 Task: Add Only What You Need Cold Brew Coffee 20g Protein Shake to the cart.
Action: Mouse pressed left at (17, 119)
Screenshot: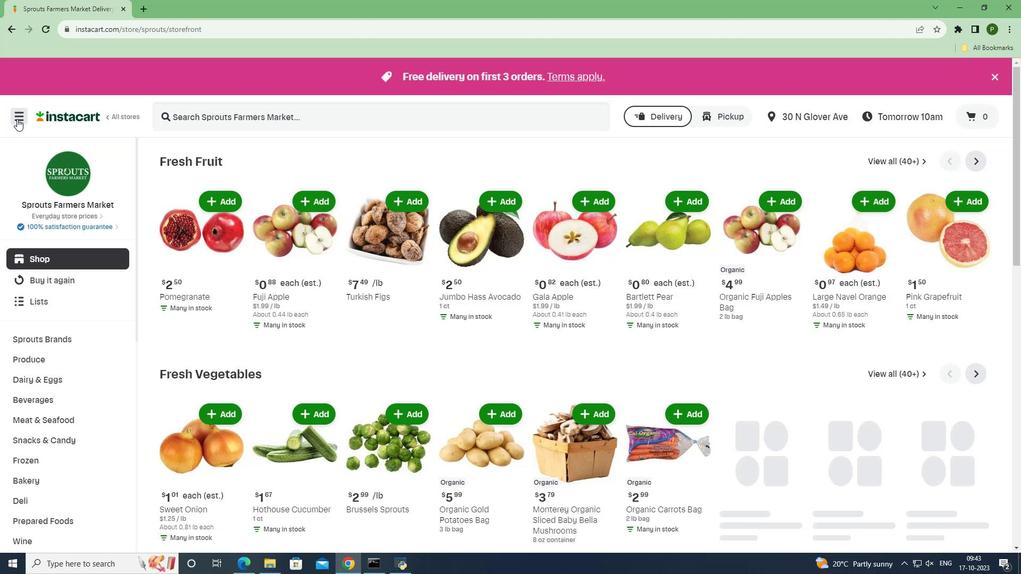 
Action: Mouse moved to (39, 277)
Screenshot: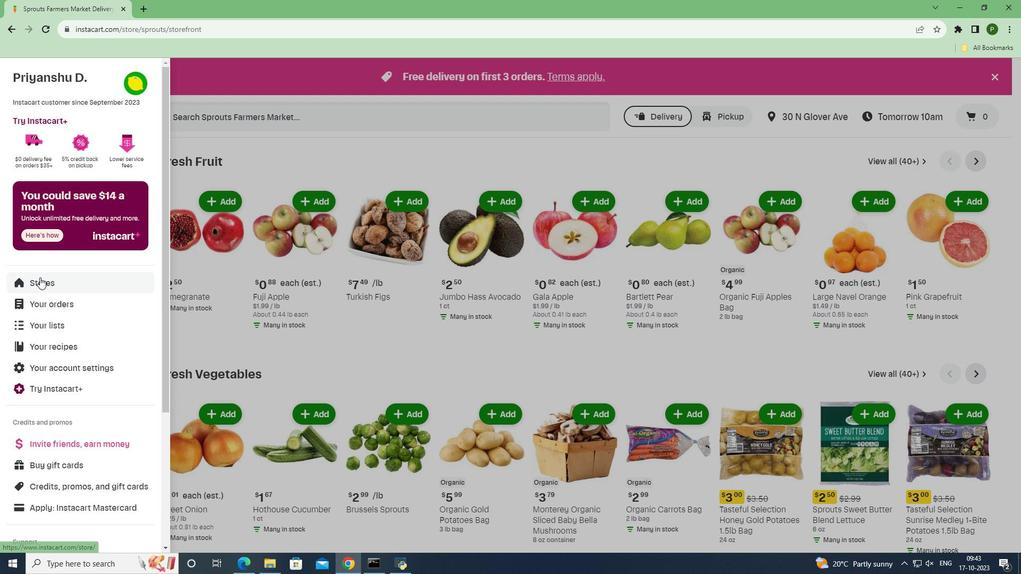 
Action: Mouse pressed left at (39, 277)
Screenshot: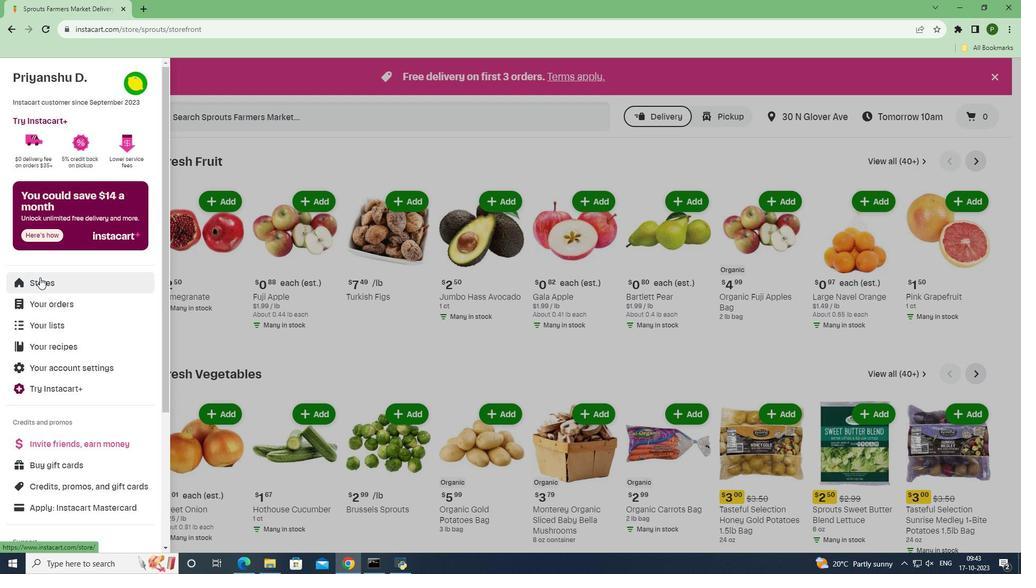 
Action: Mouse moved to (250, 125)
Screenshot: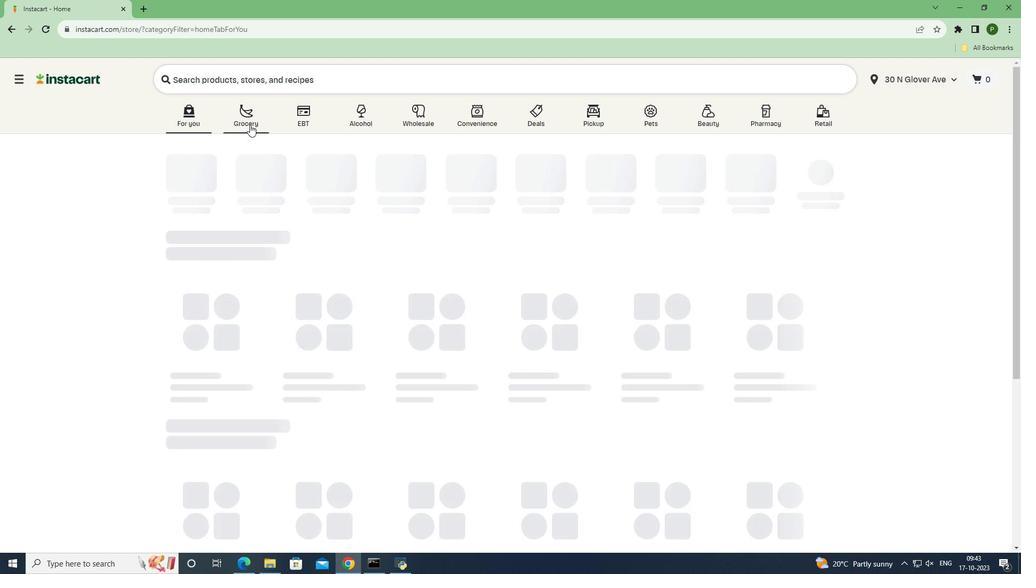 
Action: Mouse pressed left at (250, 125)
Screenshot: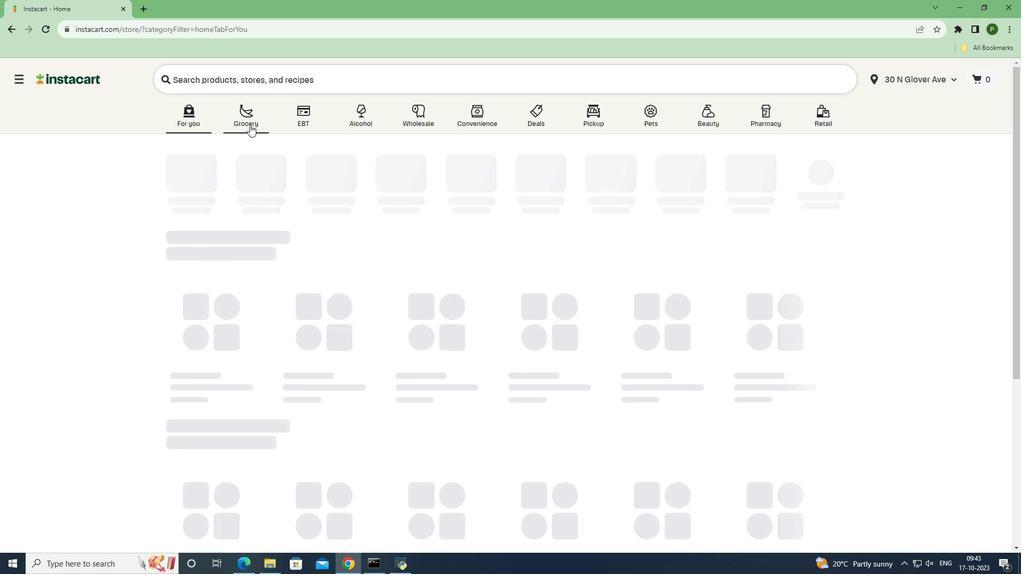 
Action: Mouse moved to (682, 243)
Screenshot: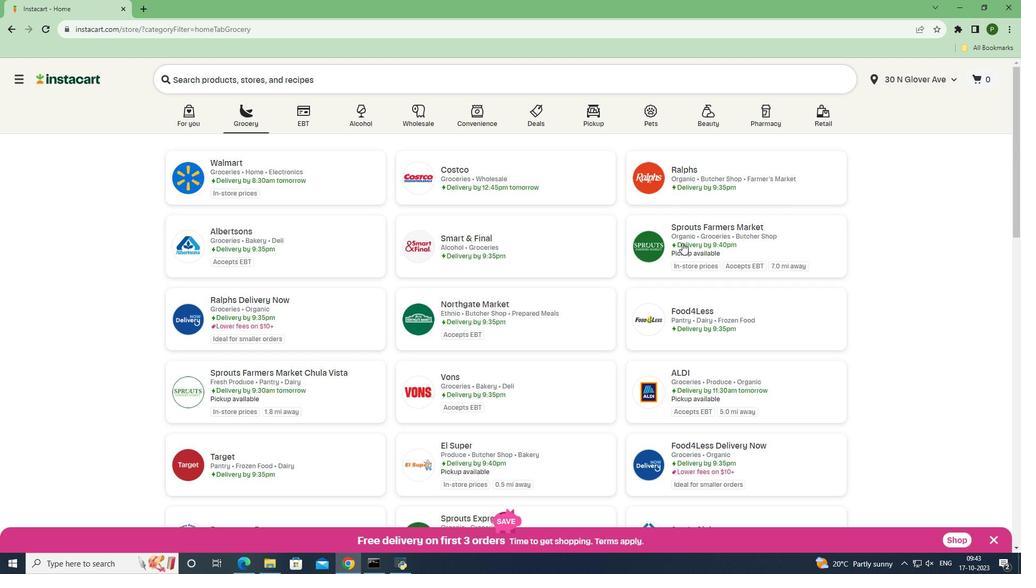 
Action: Mouse pressed left at (682, 243)
Screenshot: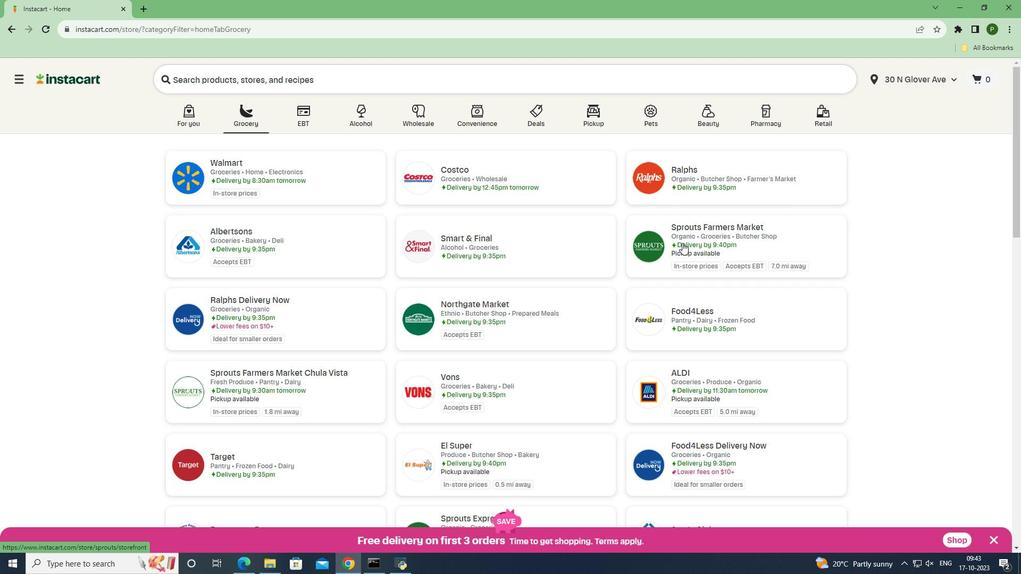 
Action: Mouse moved to (66, 399)
Screenshot: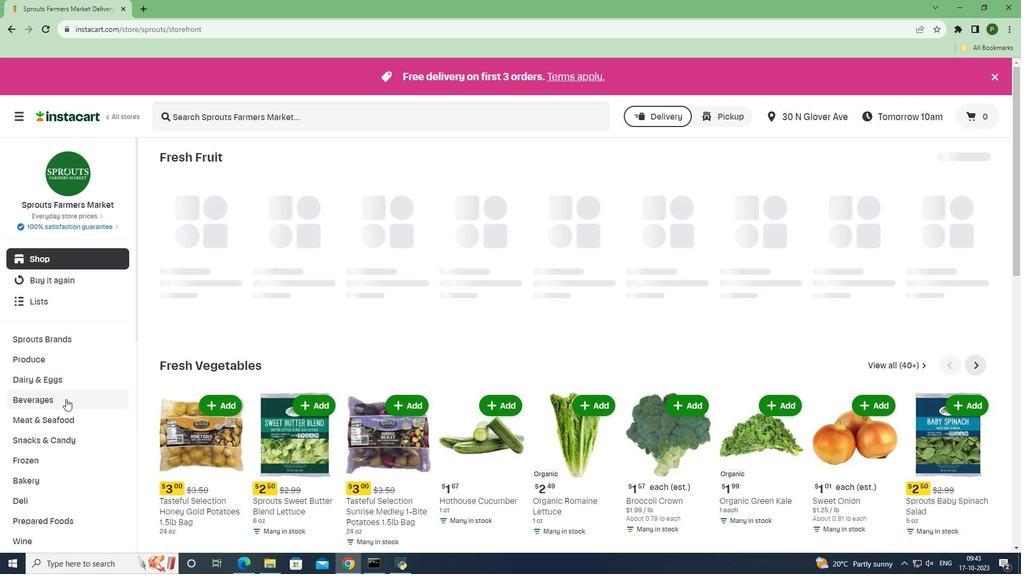 
Action: Mouse pressed left at (66, 399)
Screenshot: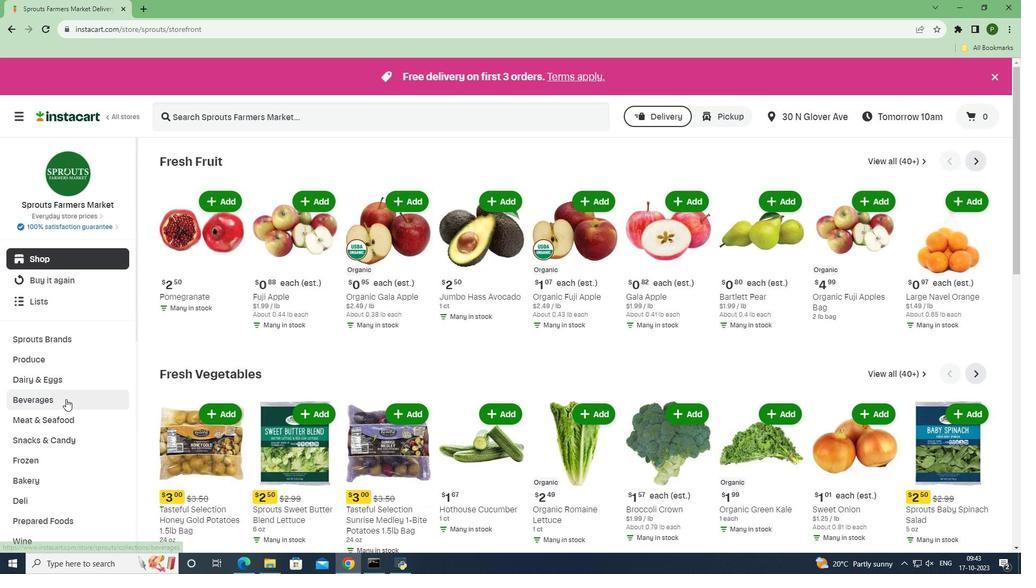 
Action: Mouse moved to (999, 185)
Screenshot: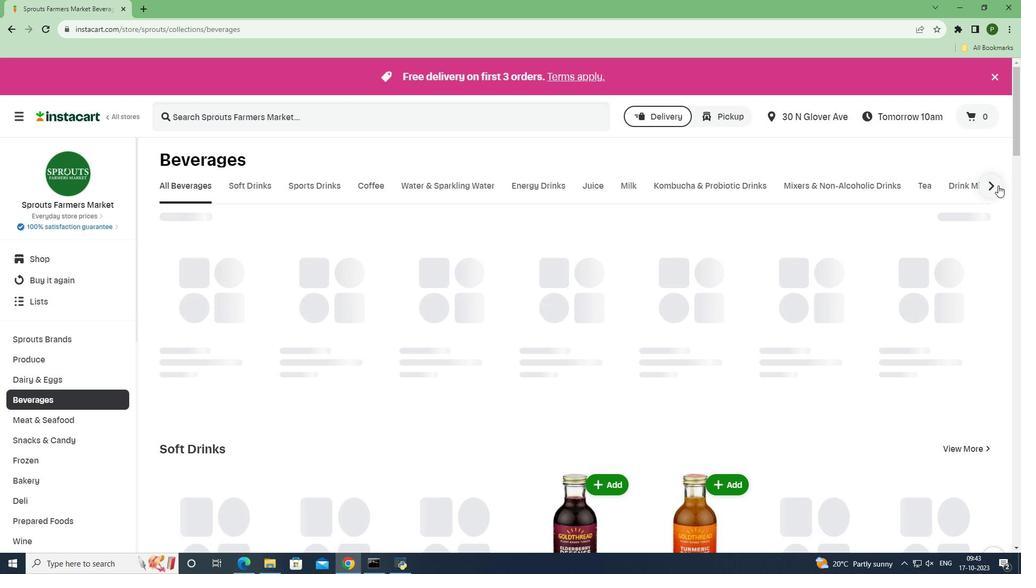 
Action: Mouse pressed left at (999, 185)
Screenshot: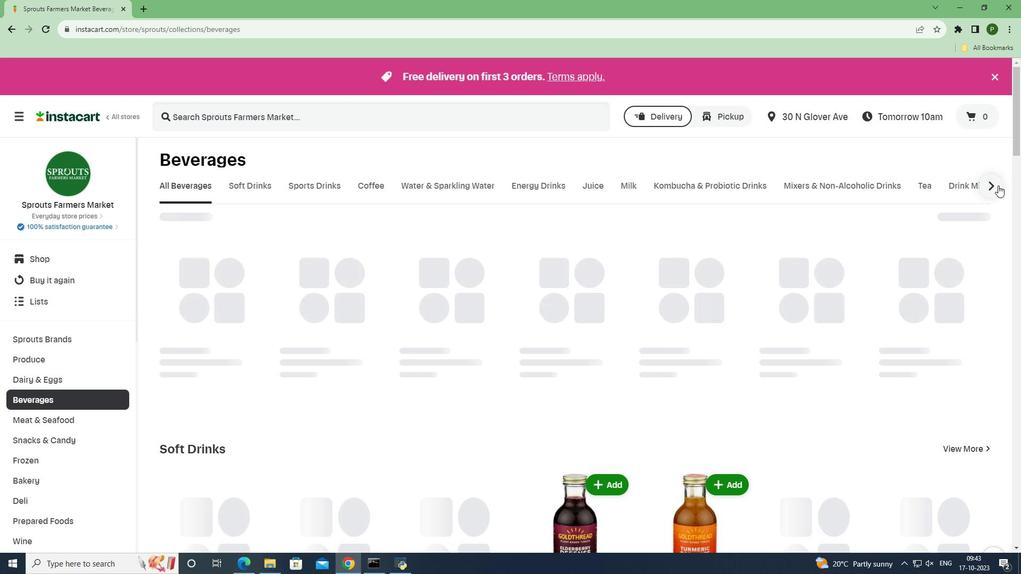 
Action: Mouse moved to (962, 184)
Screenshot: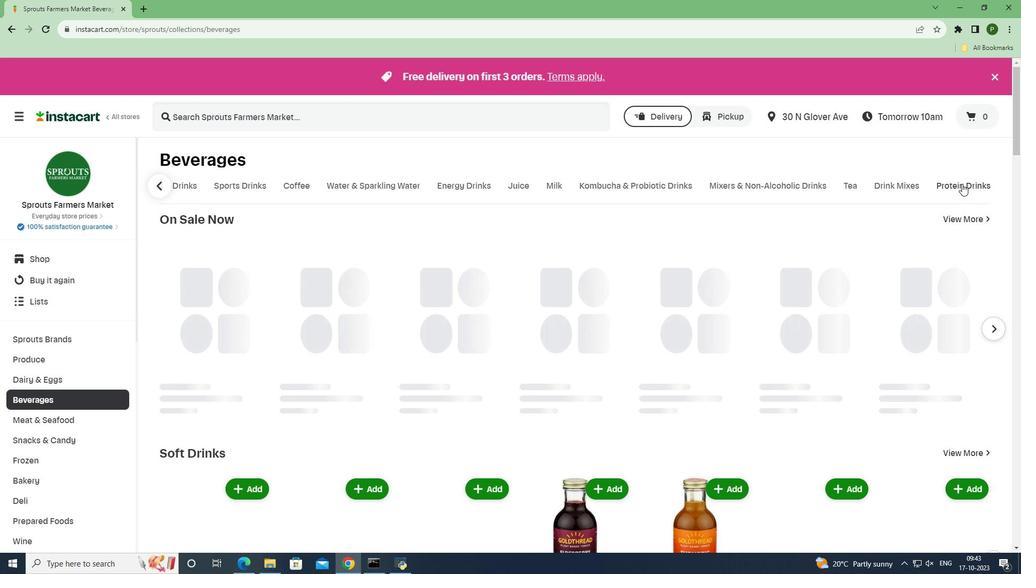 
Action: Mouse pressed left at (962, 184)
Screenshot: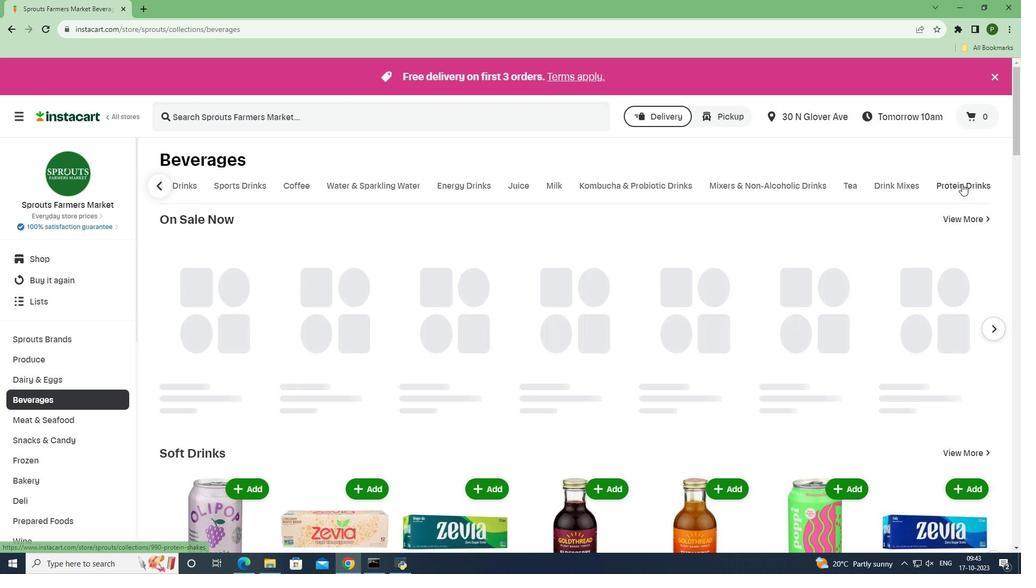 
Action: Mouse moved to (462, 114)
Screenshot: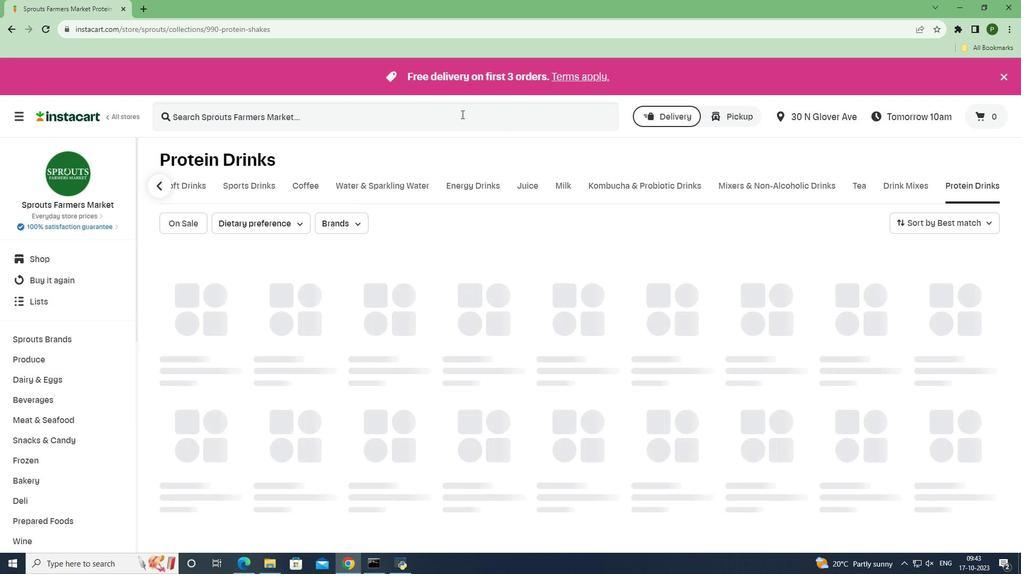 
Action: Mouse pressed left at (462, 114)
Screenshot: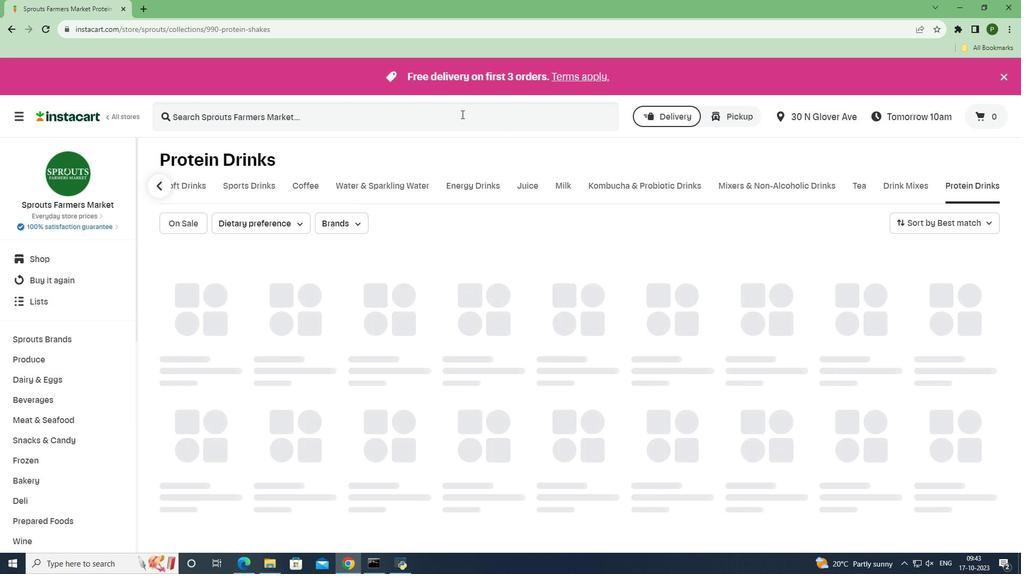 
Action: Key pressed <Key.caps_lock>O<Key.caps_lock>nly<Key.space><Key.caps_lock>W<Key.caps_lock>hat<Key.space><Key.caps_lock>Y<Key.caps_lock>ou<Key.space><Key.caps_lock>N<Key.caps_lock>eed<Key.space><Key.caps_lock>C<Key.caps_lock>old<Key.space><Key.caps_lock>B<Key.caps_lock>rew<Key.space><Key.caps_lock>C<Key.caps_lock>offee<Key.space>20g<Key.space><Key.caps_lock>P<Key.caps_lock>rotein<Key.space><Key.caps_lock>S<Key.caps_lock>hake<Key.space><Key.enter>
Screenshot: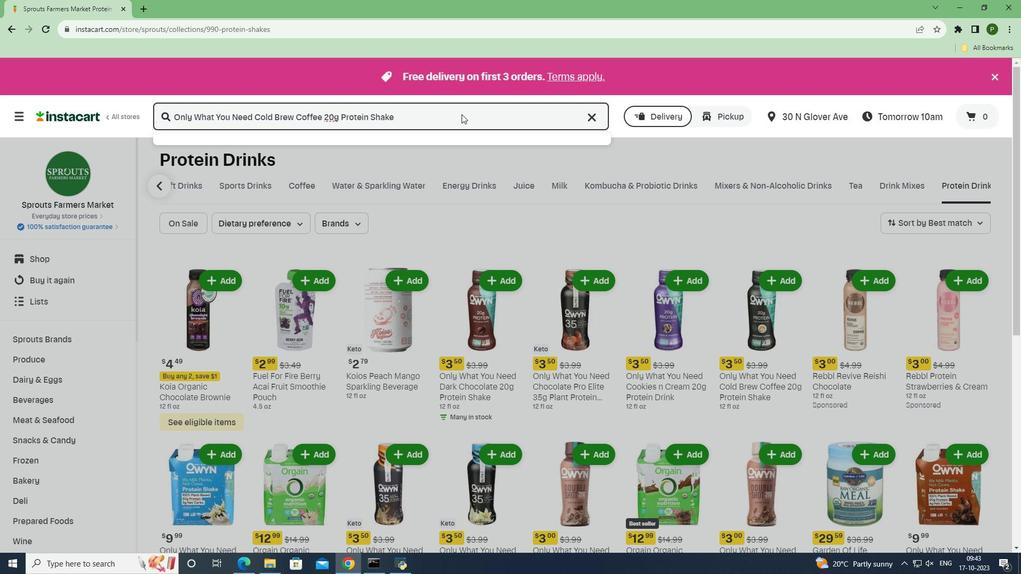 
Action: Mouse moved to (622, 229)
Screenshot: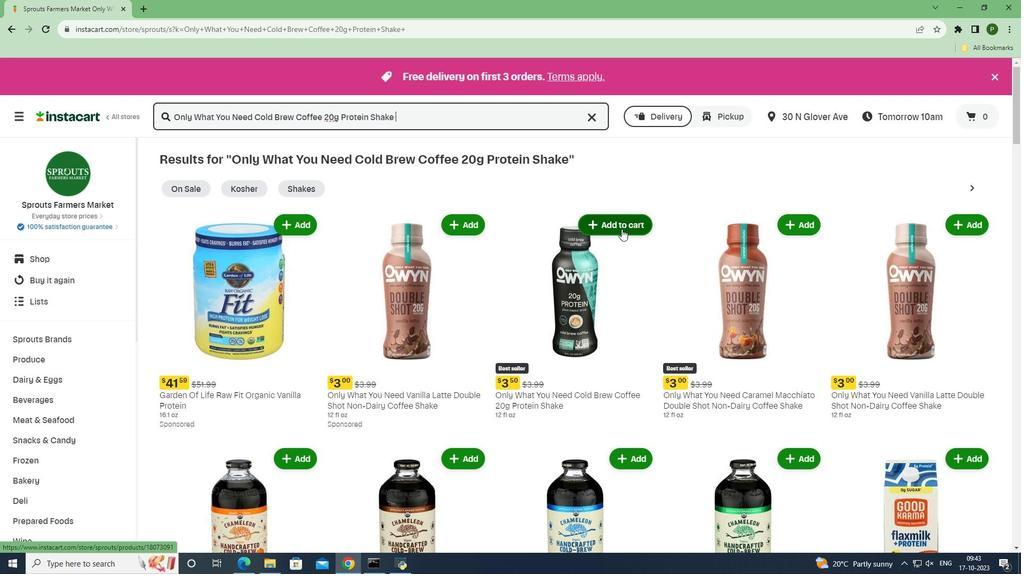 
Action: Mouse pressed left at (622, 229)
Screenshot: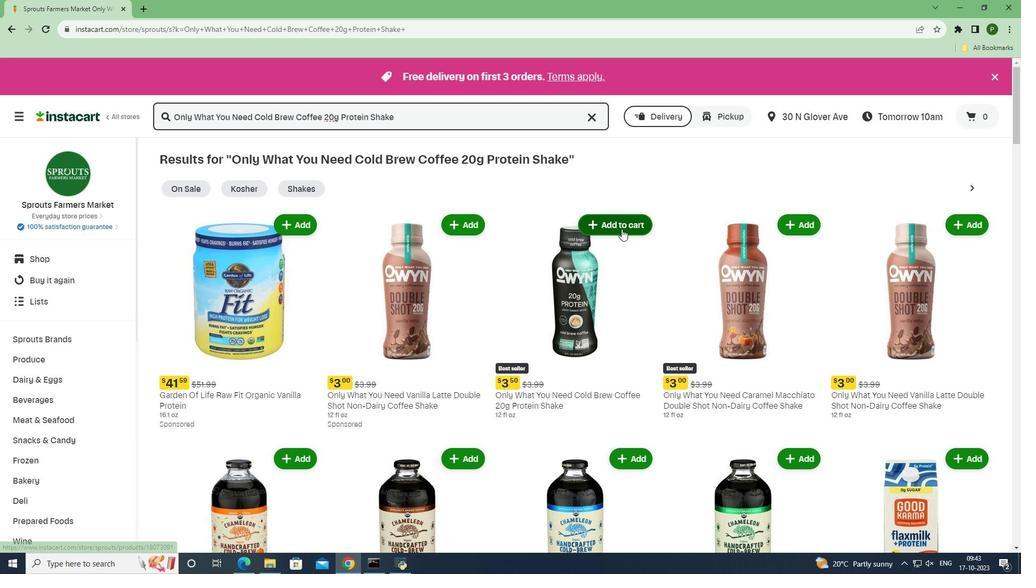 
Action: Mouse moved to (638, 273)
Screenshot: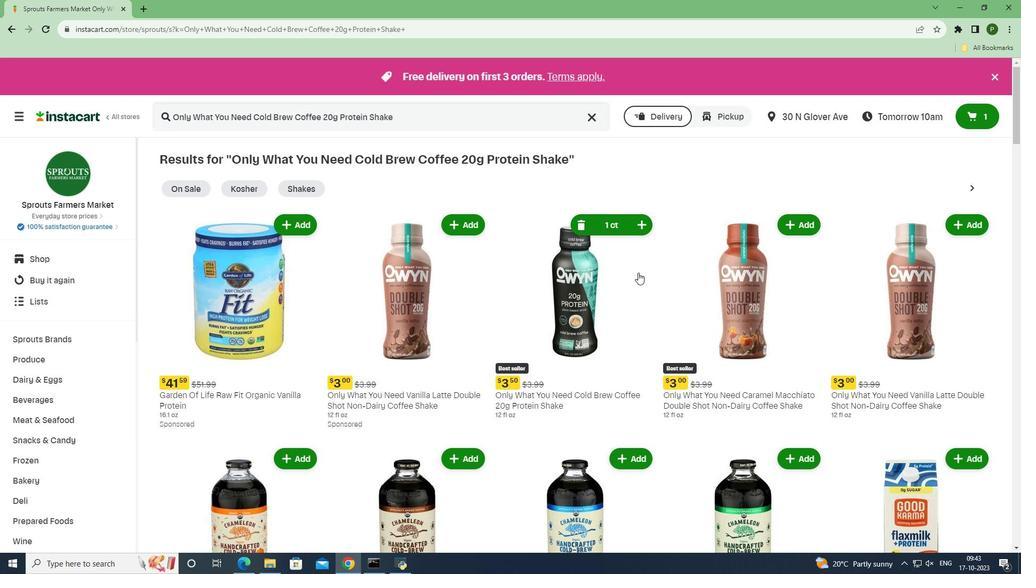 
